 Task: Check the average views per listing of 1 acre in the last 1 year.
Action: Mouse moved to (740, 180)
Screenshot: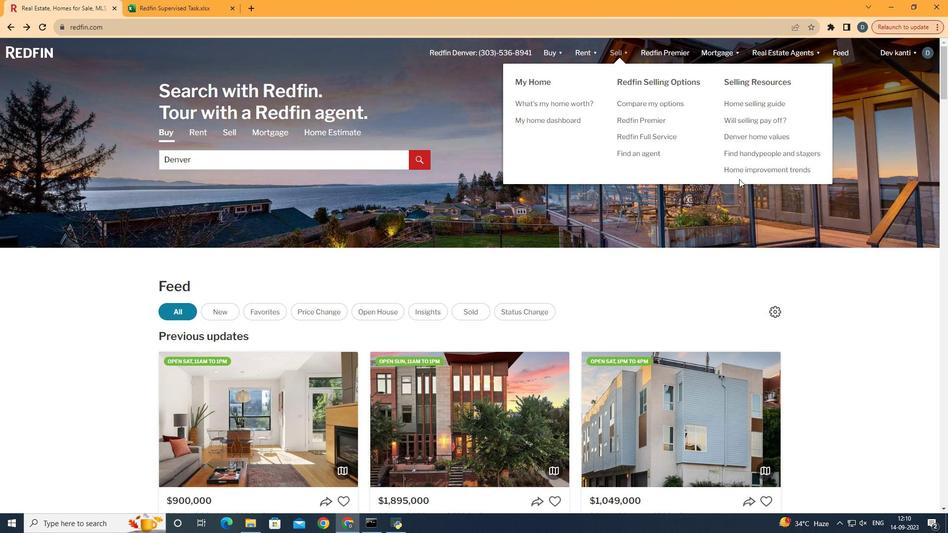 
Action: Mouse pressed left at (740, 180)
Screenshot: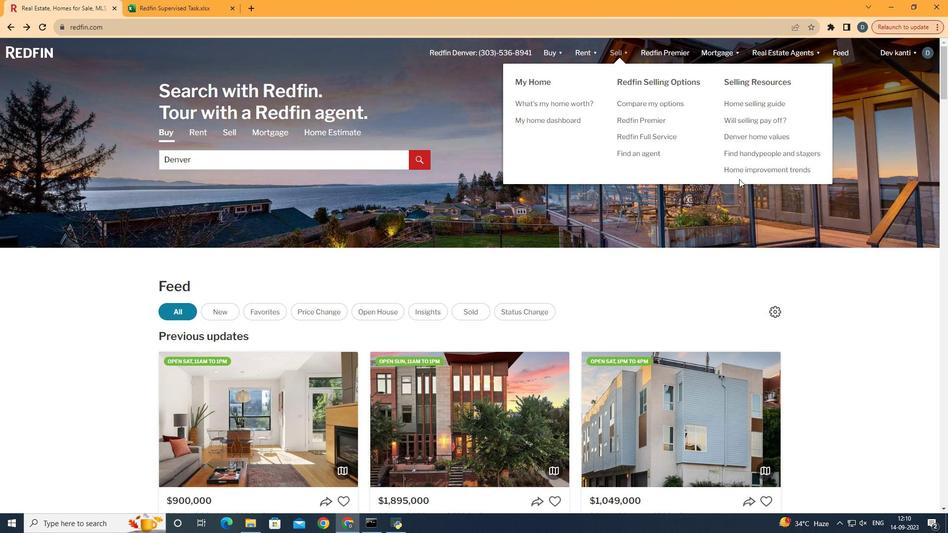 
Action: Mouse moved to (751, 173)
Screenshot: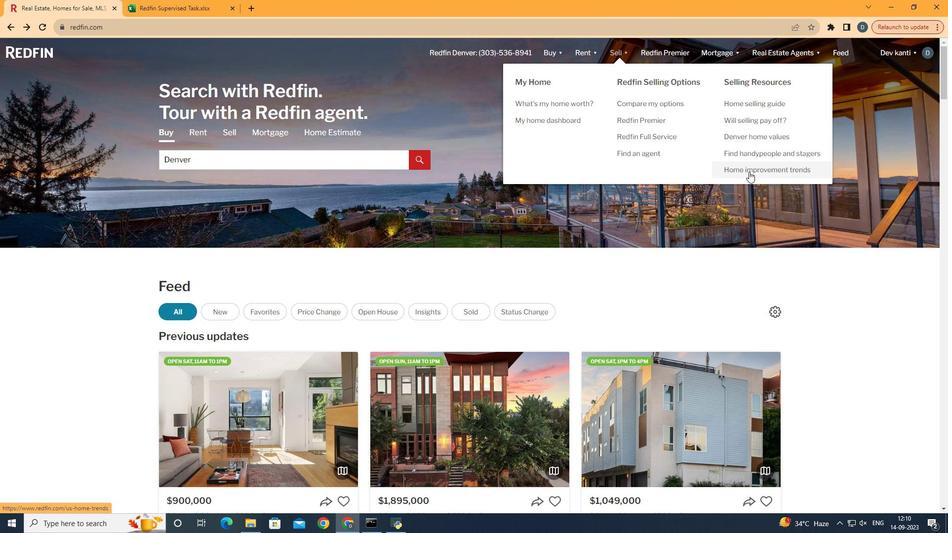 
Action: Mouse pressed left at (751, 173)
Screenshot: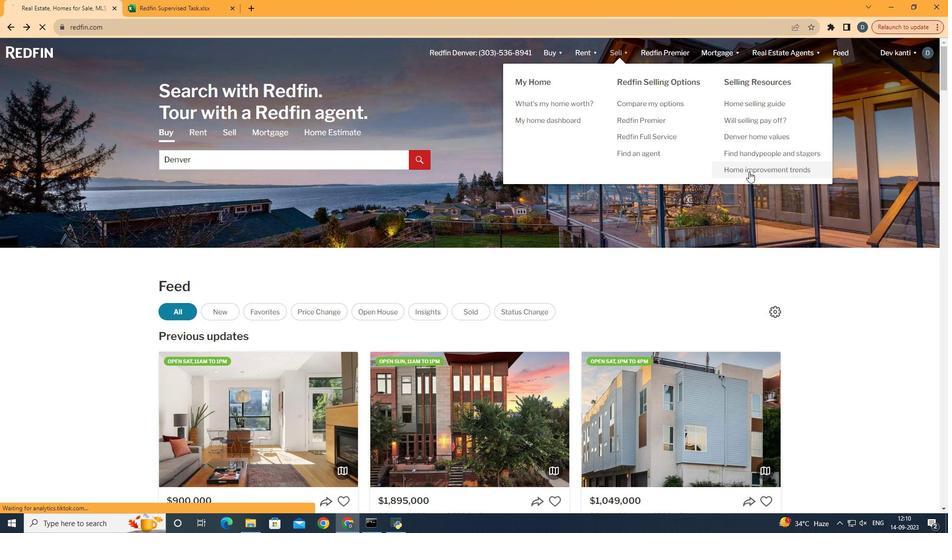 
Action: Mouse moved to (233, 192)
Screenshot: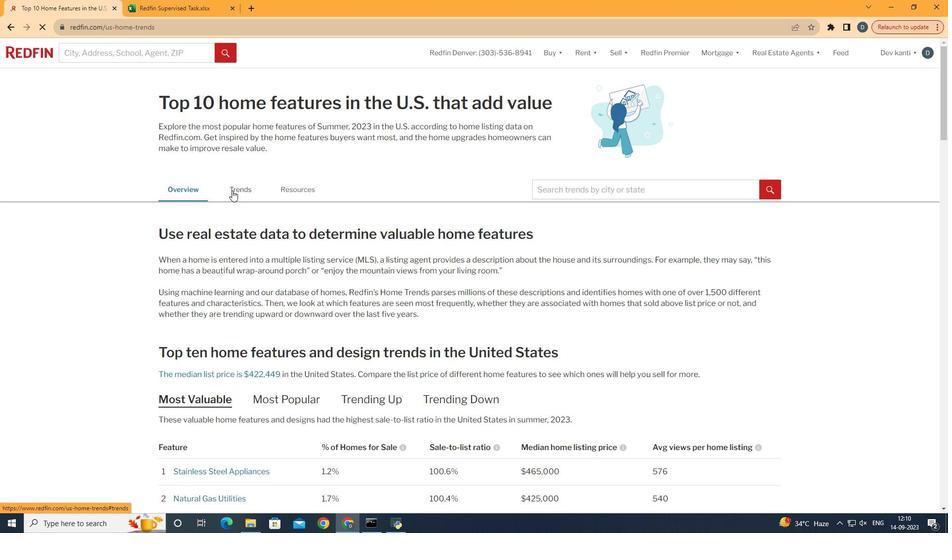 
Action: Mouse pressed left at (233, 192)
Screenshot: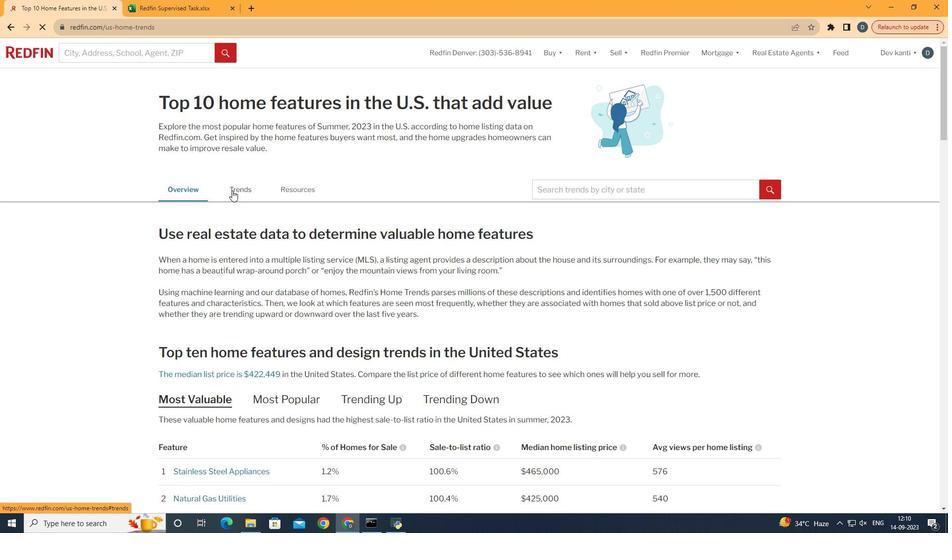 
Action: Mouse moved to (420, 247)
Screenshot: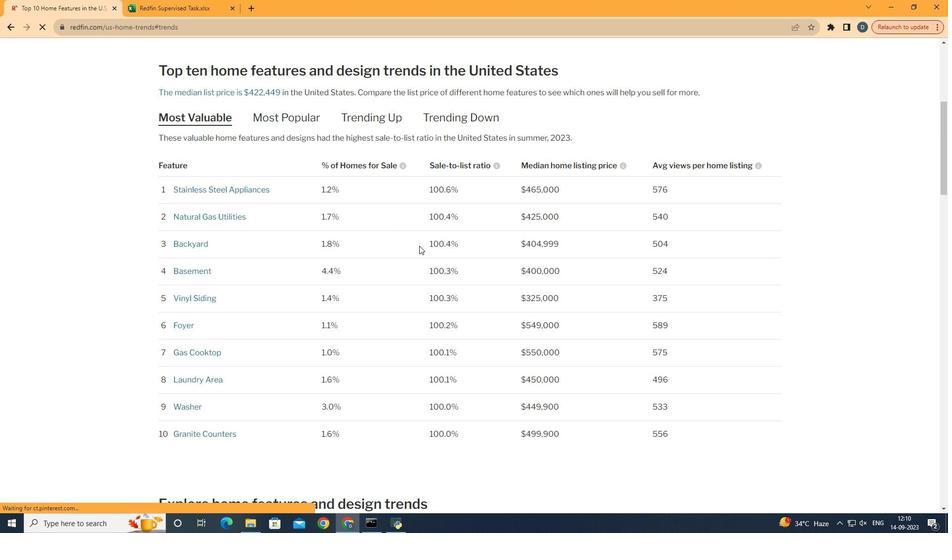 
Action: Mouse scrolled (420, 247) with delta (0, 0)
Screenshot: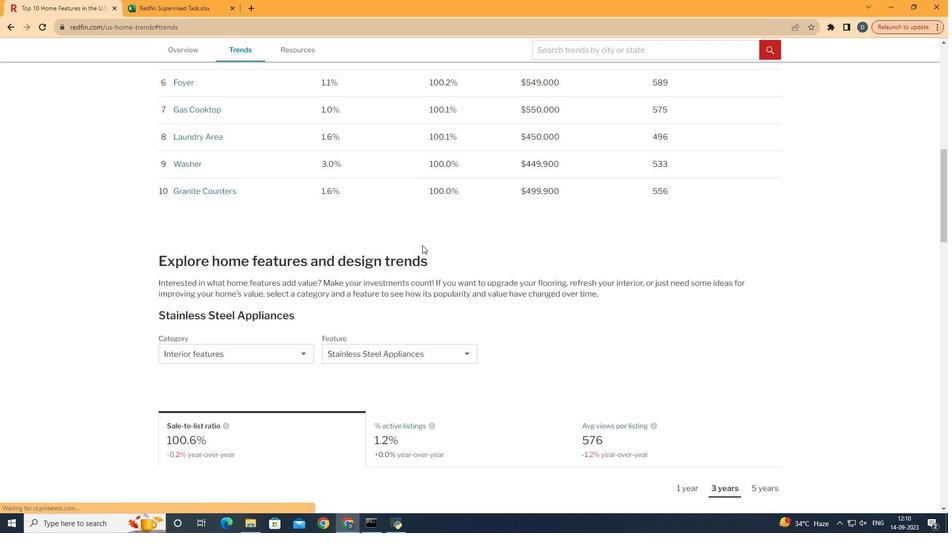
Action: Mouse scrolled (420, 247) with delta (0, 0)
Screenshot: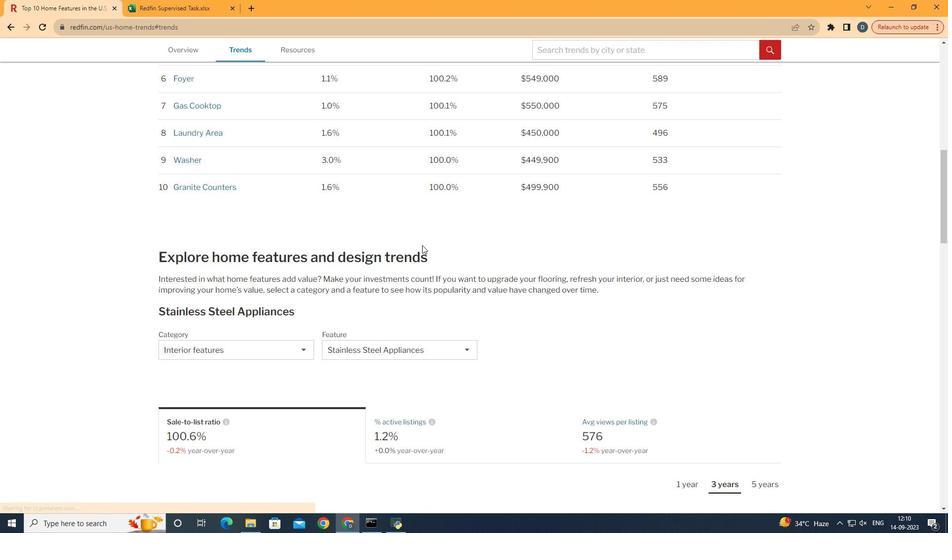 
Action: Mouse scrolled (420, 247) with delta (0, 0)
Screenshot: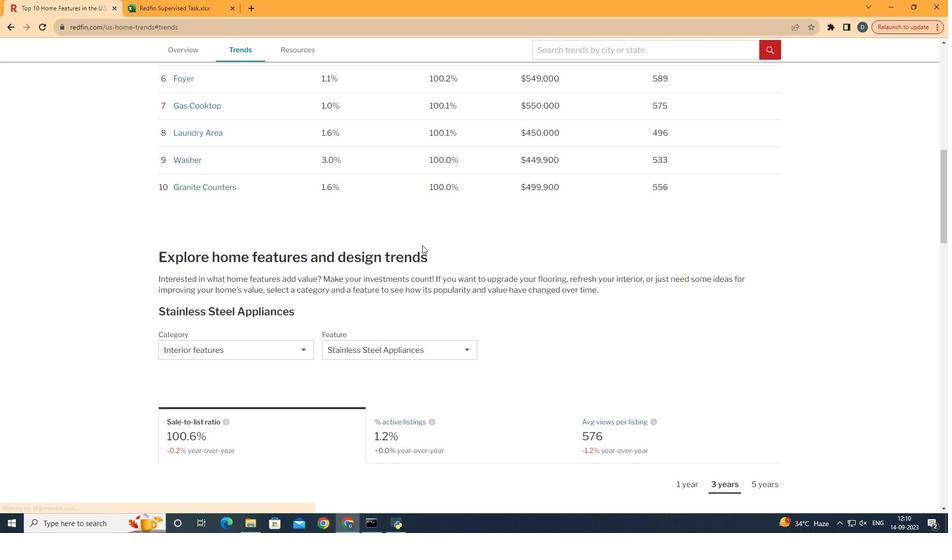 
Action: Mouse scrolled (420, 247) with delta (0, 0)
Screenshot: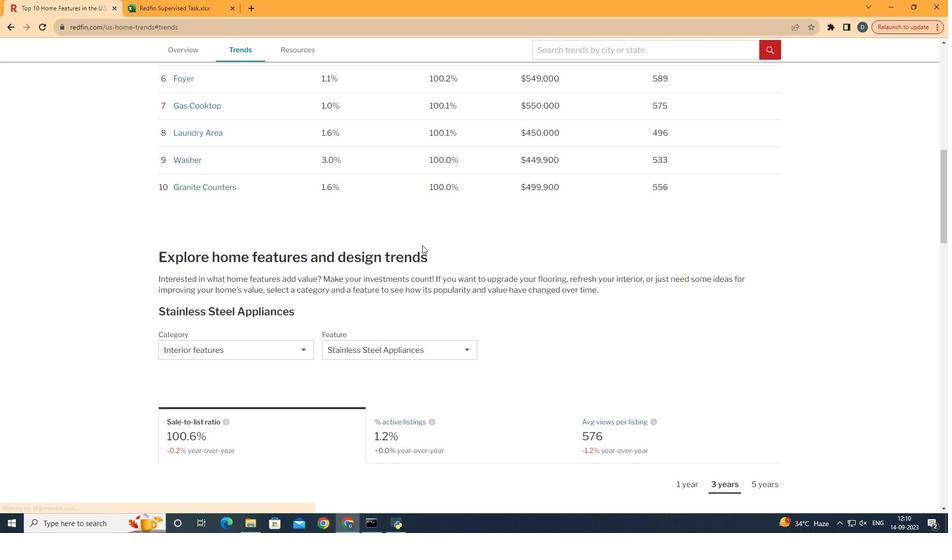 
Action: Mouse scrolled (420, 247) with delta (0, 0)
Screenshot: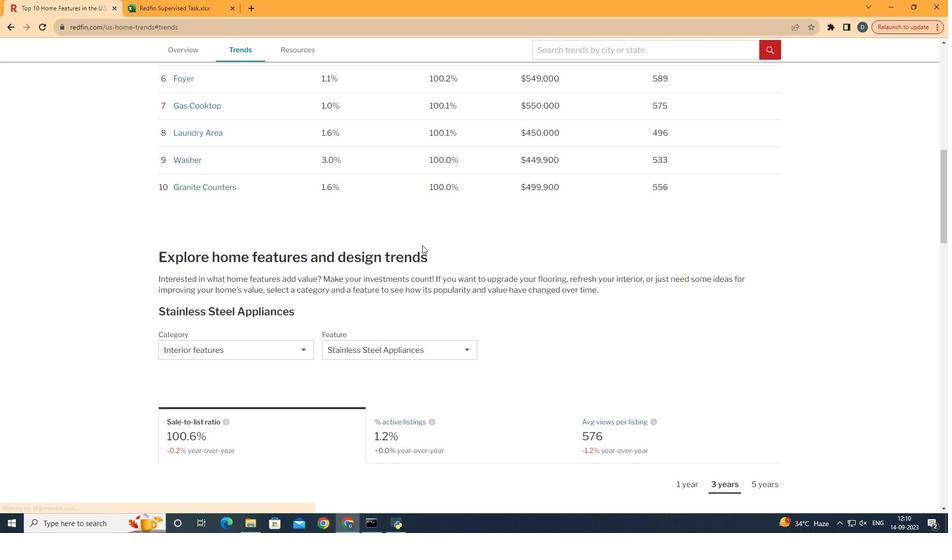 
Action: Mouse moved to (423, 247)
Screenshot: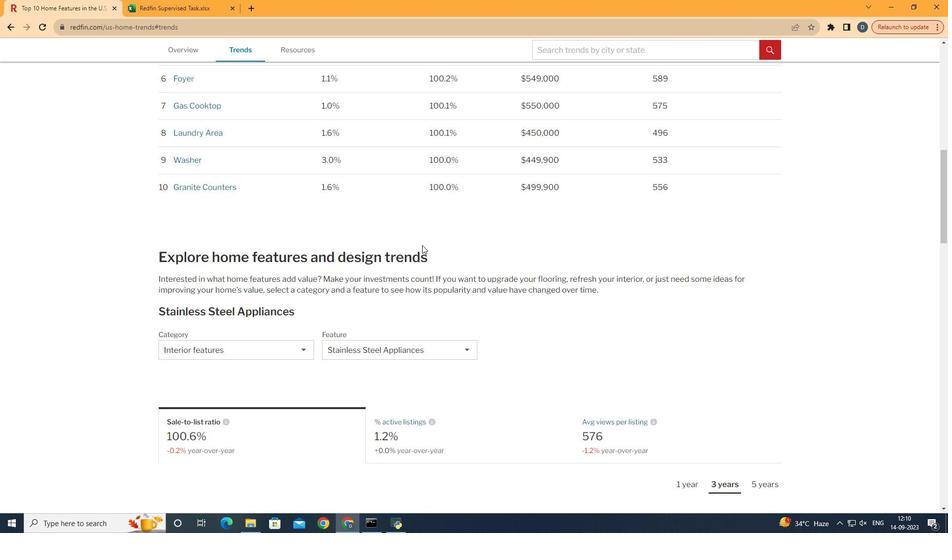 
Action: Mouse scrolled (423, 246) with delta (0, 0)
Screenshot: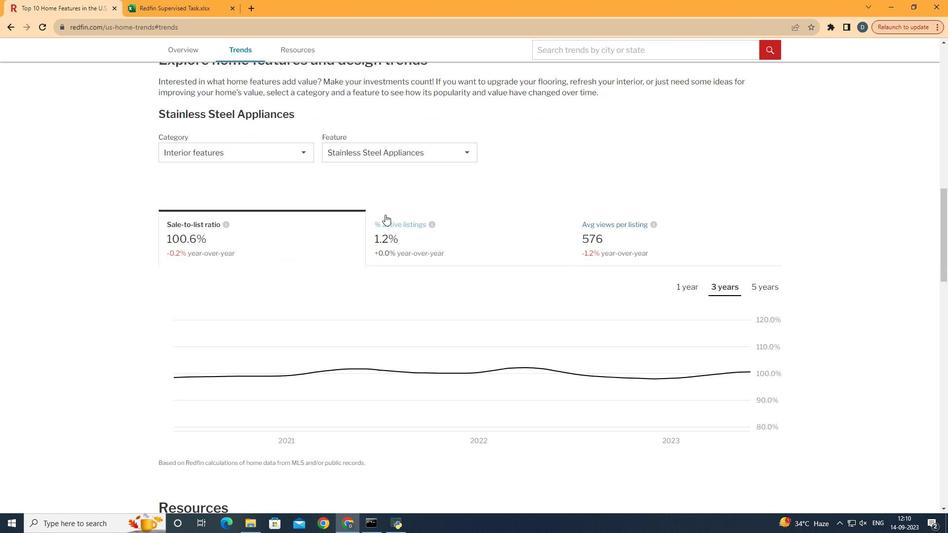 
Action: Mouse scrolled (423, 246) with delta (0, 0)
Screenshot: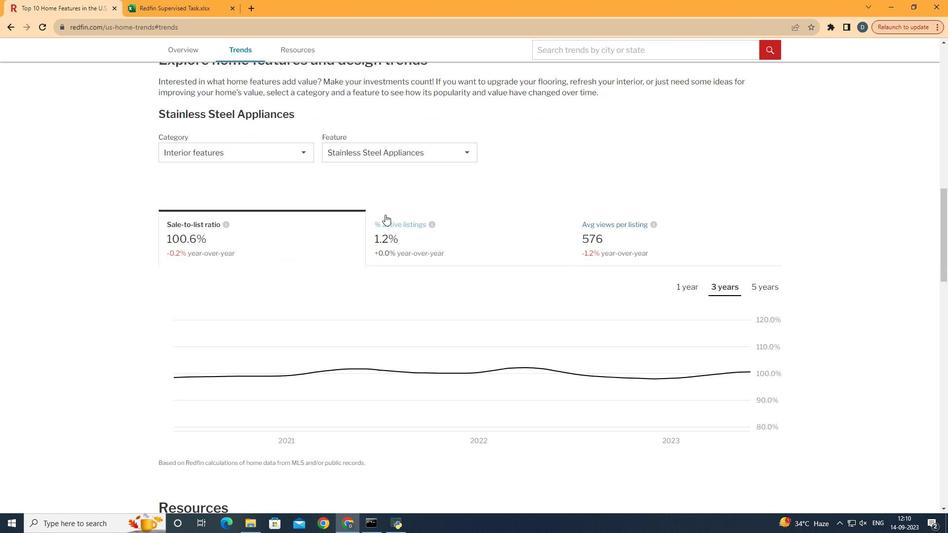 
Action: Mouse scrolled (423, 246) with delta (0, 0)
Screenshot: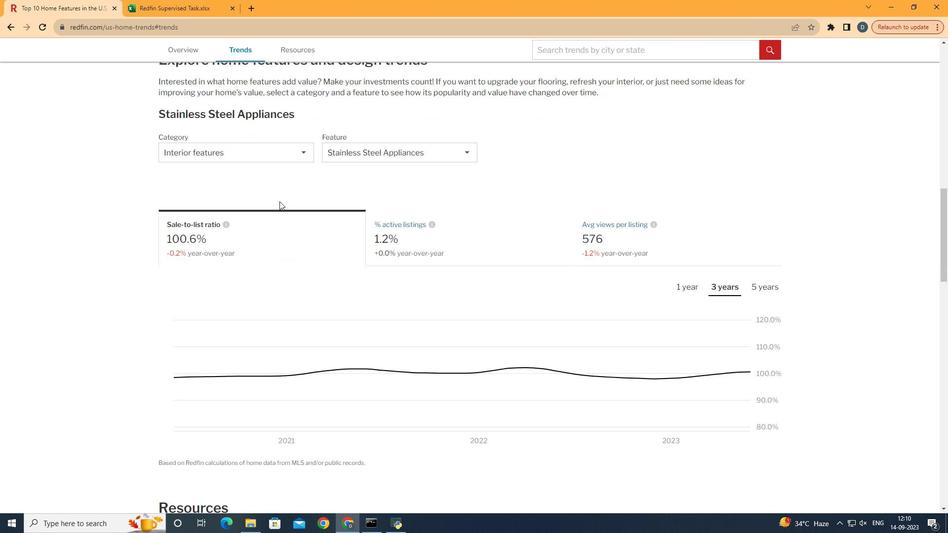 
Action: Mouse scrolled (423, 246) with delta (0, 0)
Screenshot: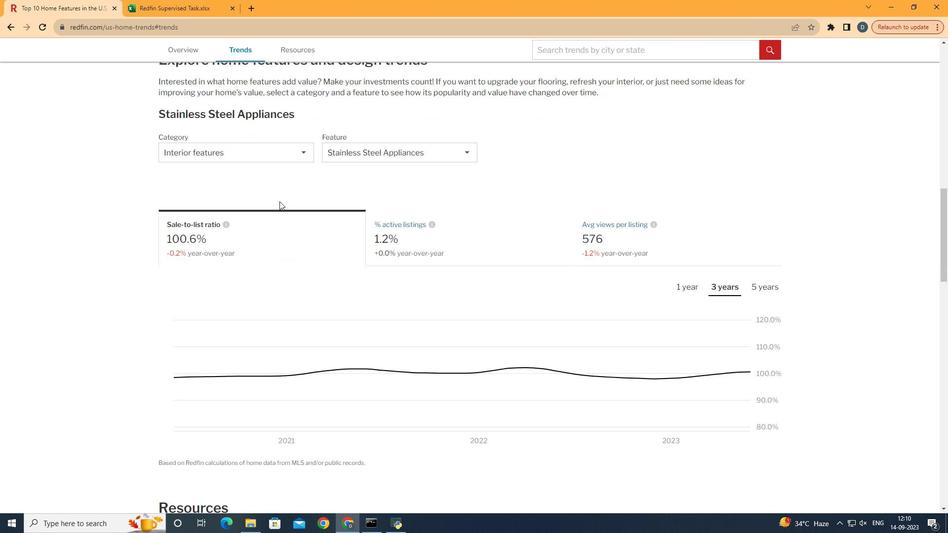 
Action: Mouse moved to (191, 149)
Screenshot: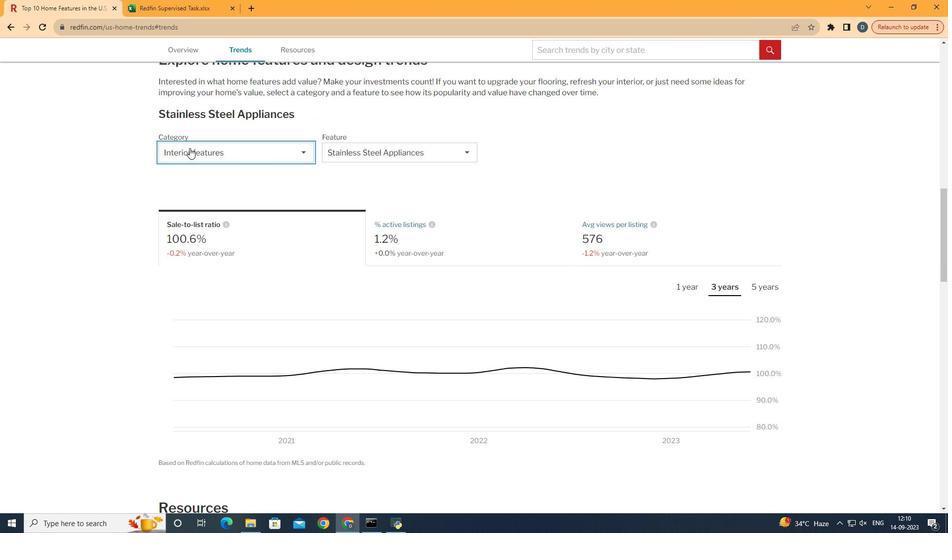 
Action: Mouse pressed left at (191, 149)
Screenshot: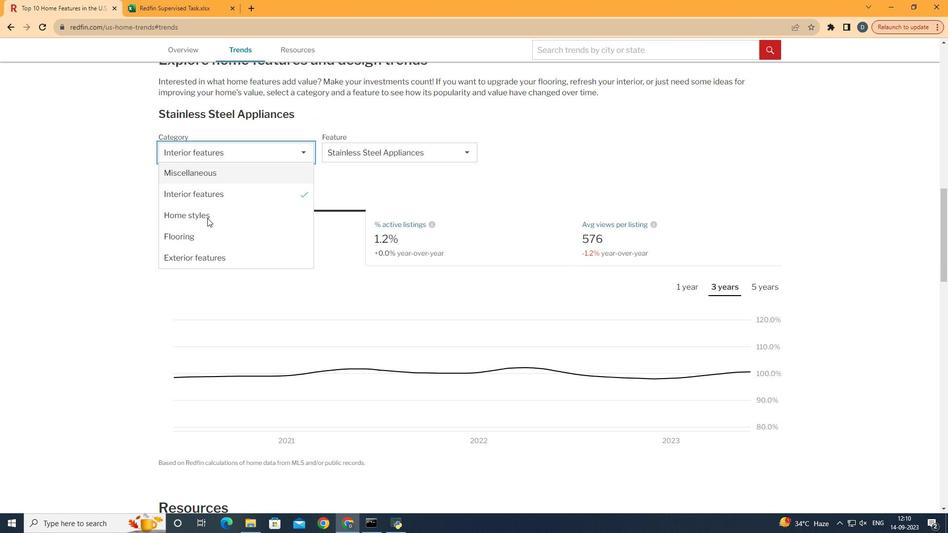 
Action: Mouse moved to (221, 253)
Screenshot: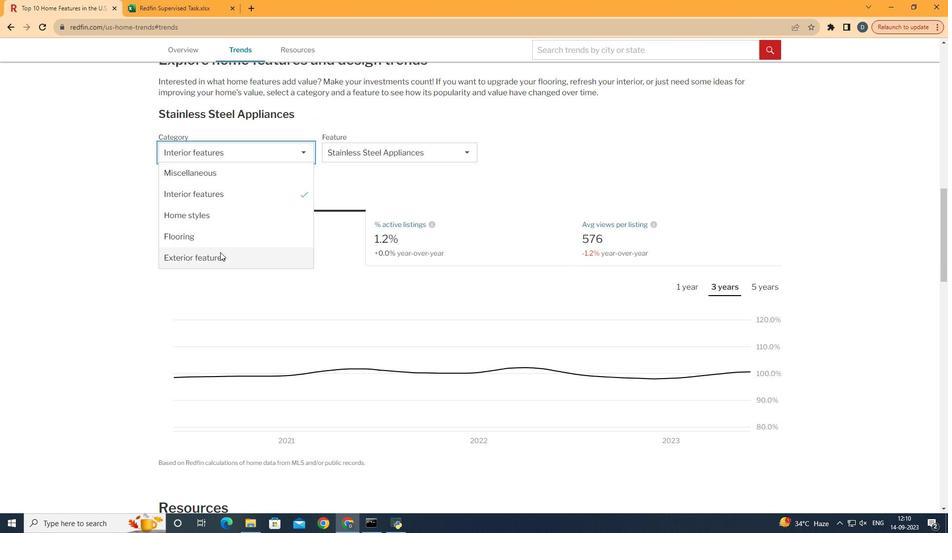 
Action: Mouse pressed left at (221, 253)
Screenshot: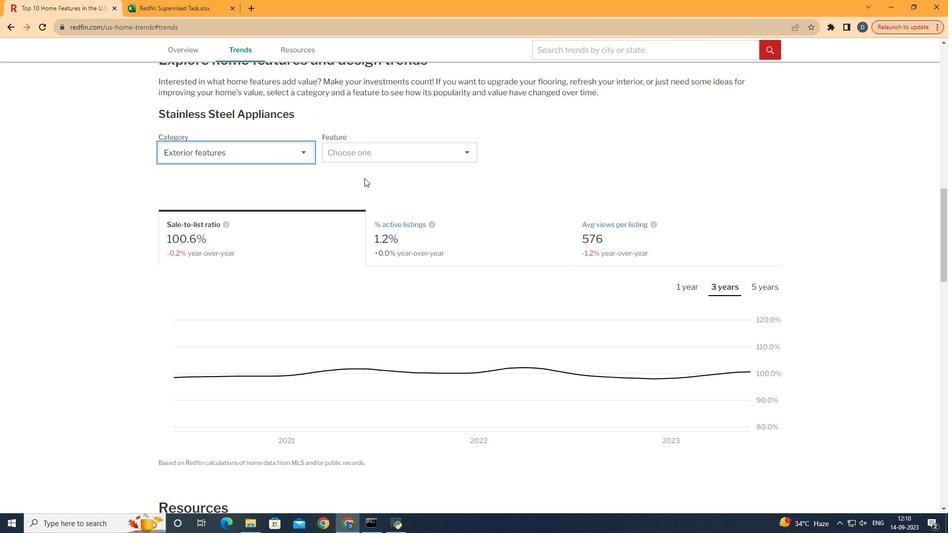 
Action: Mouse moved to (393, 158)
Screenshot: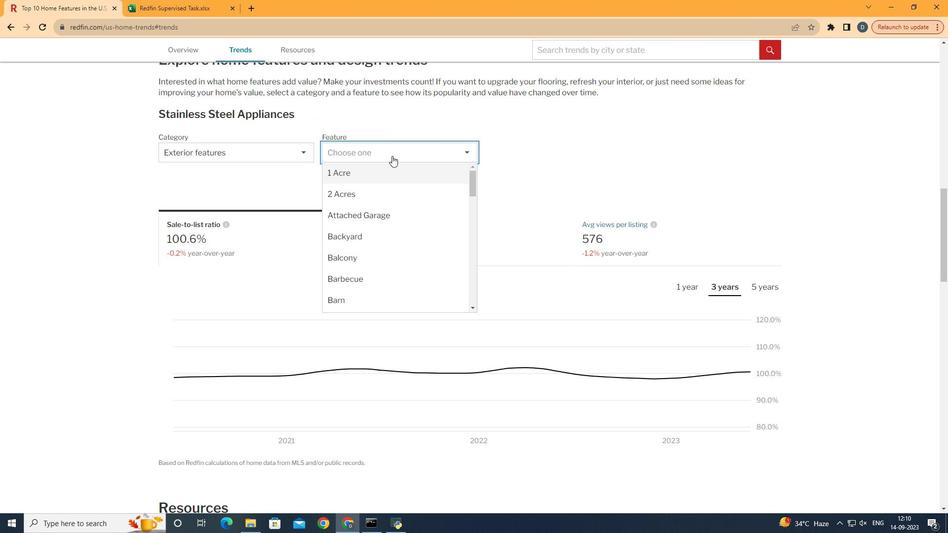 
Action: Mouse pressed left at (393, 158)
Screenshot: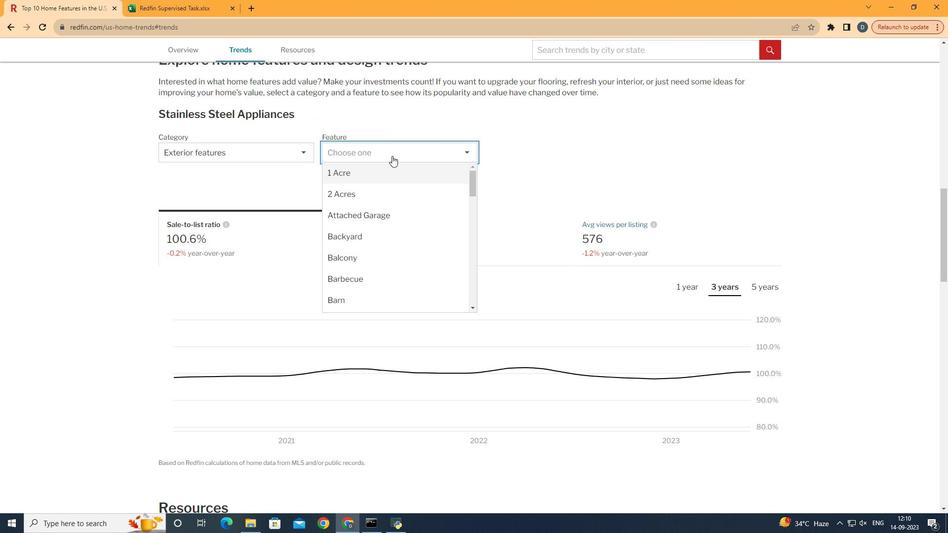 
Action: Mouse moved to (422, 162)
Screenshot: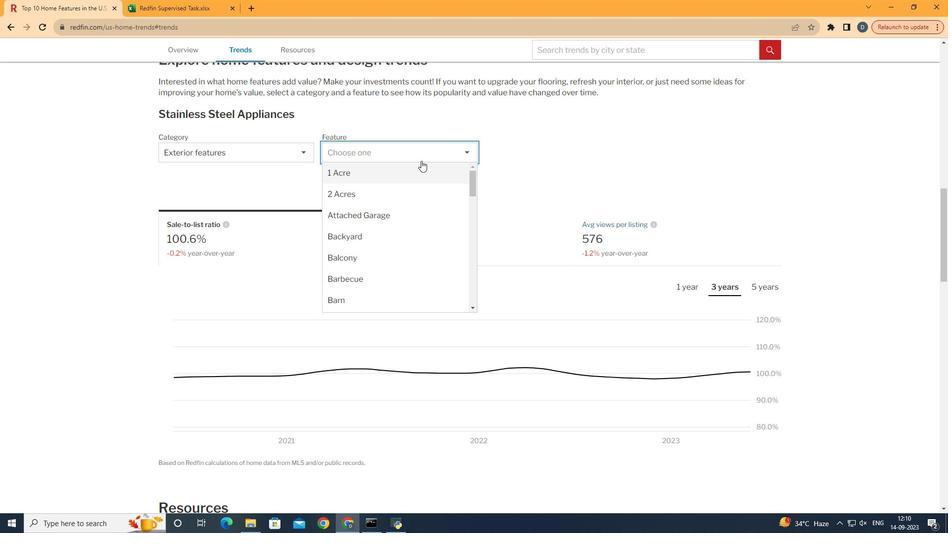 
Action: Mouse pressed left at (422, 162)
Screenshot: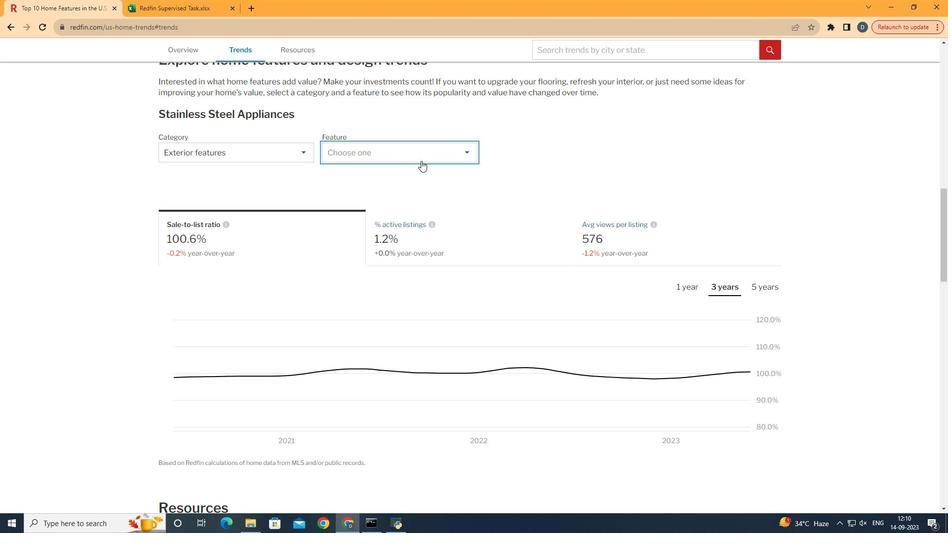 
Action: Mouse moved to (424, 162)
Screenshot: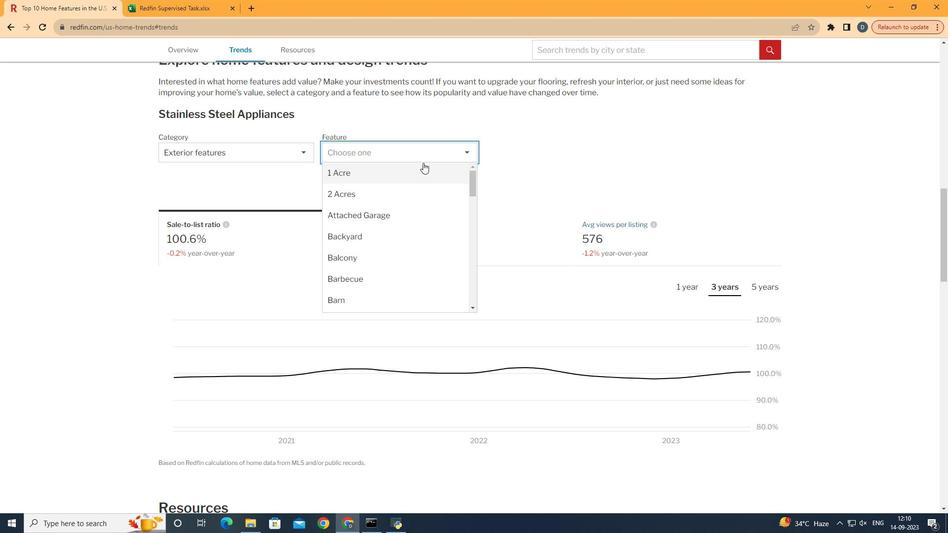 
Action: Mouse pressed left at (424, 162)
Screenshot: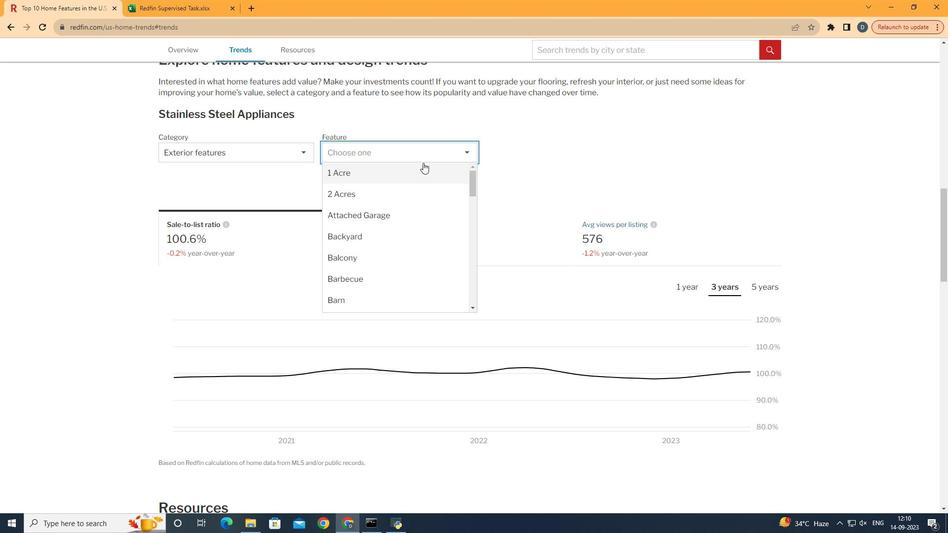 
Action: Mouse moved to (427, 183)
Screenshot: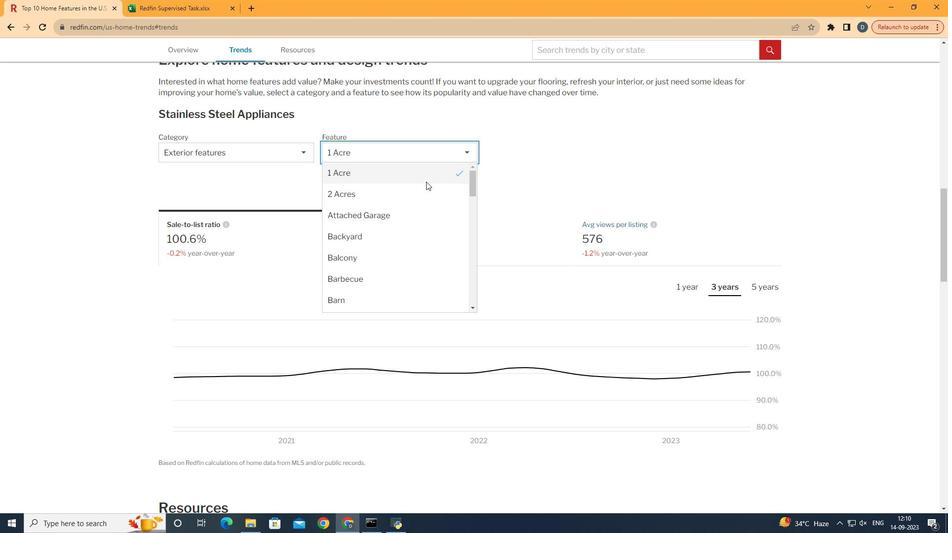 
Action: Mouse pressed left at (427, 183)
Screenshot: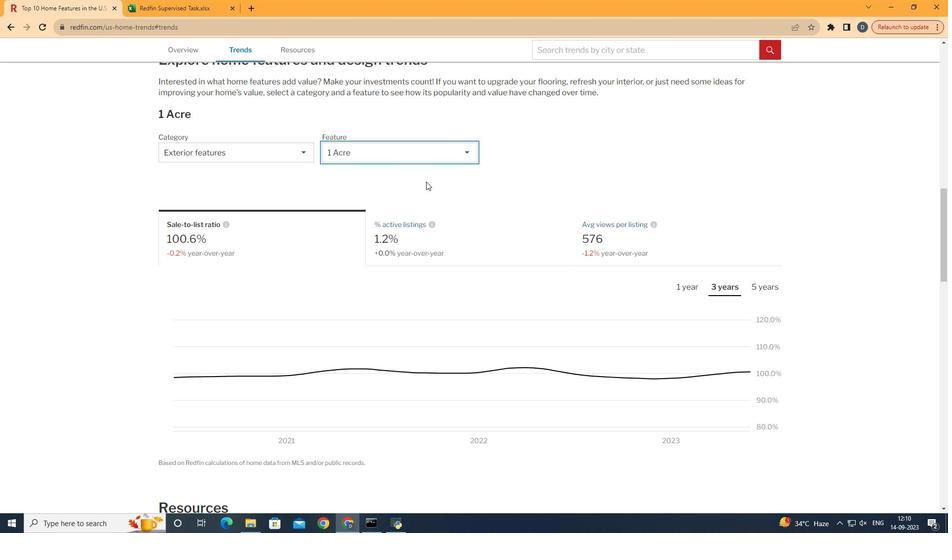 
Action: Mouse moved to (677, 234)
Screenshot: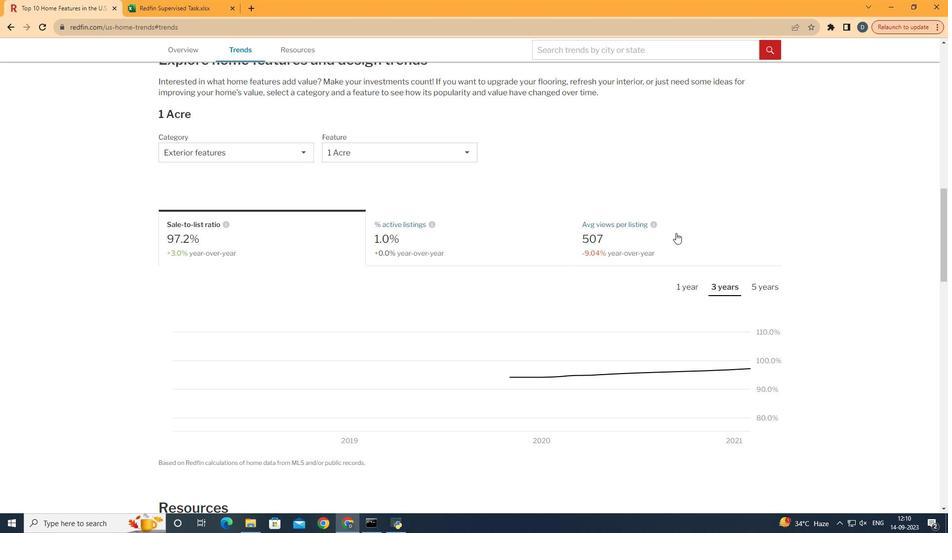 
Action: Mouse pressed left at (677, 234)
Screenshot: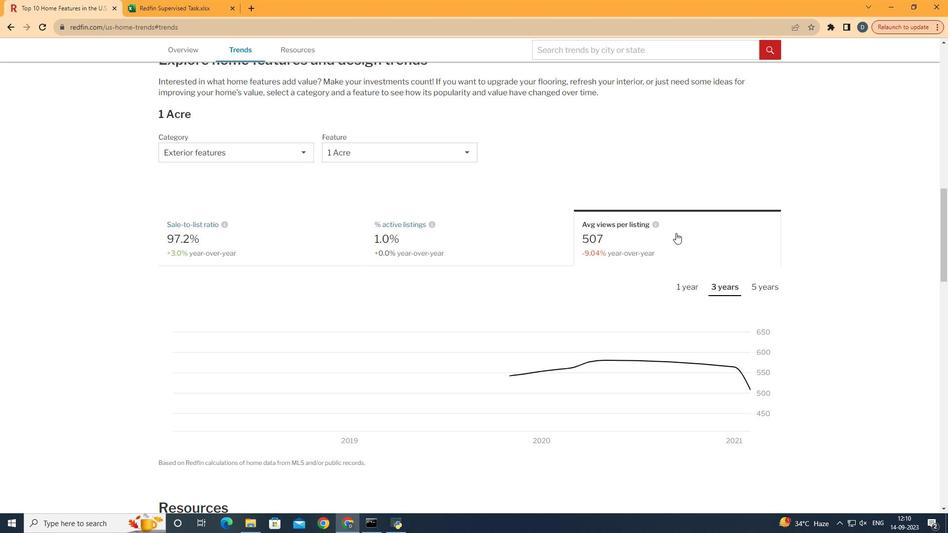 
Action: Mouse moved to (680, 292)
Screenshot: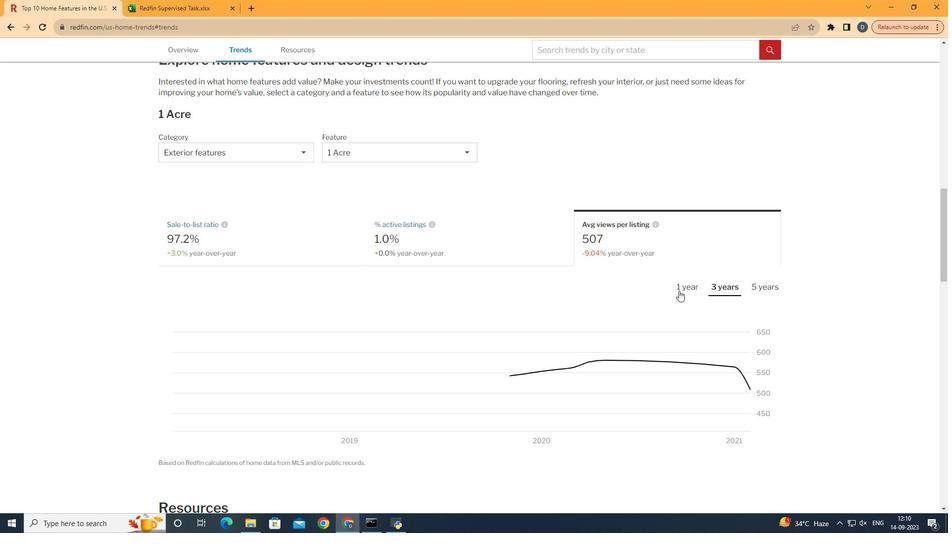 
Action: Mouse pressed left at (680, 292)
Screenshot: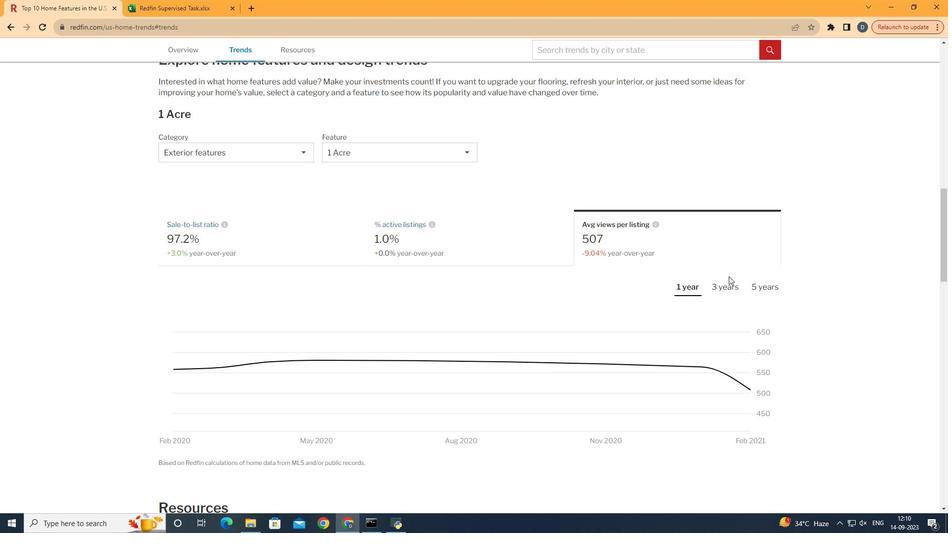 
Action: Mouse moved to (820, 256)
Screenshot: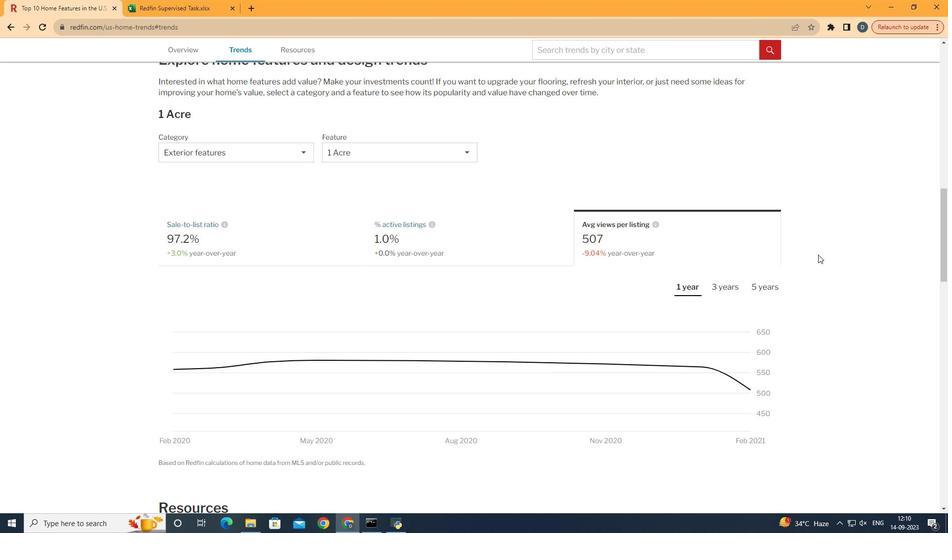 
